 Task: Enable the option "Compensate delay".
Action: Mouse moved to (131, 24)
Screenshot: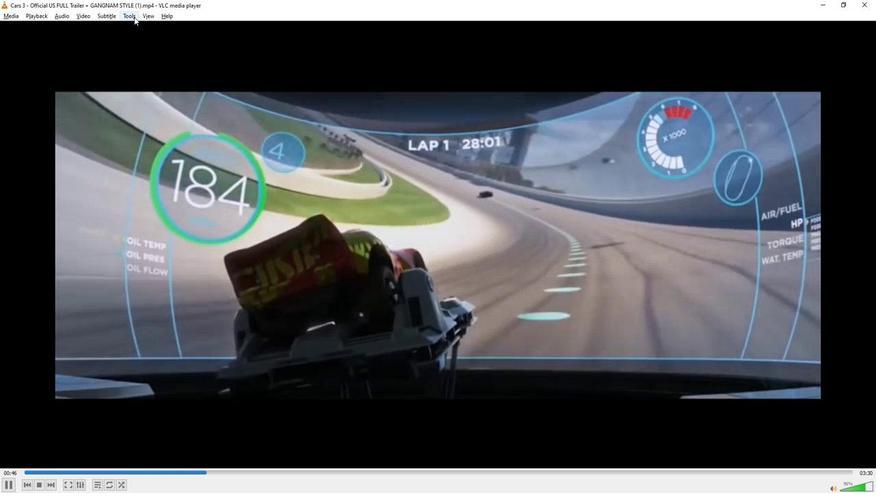 
Action: Mouse pressed left at (131, 24)
Screenshot: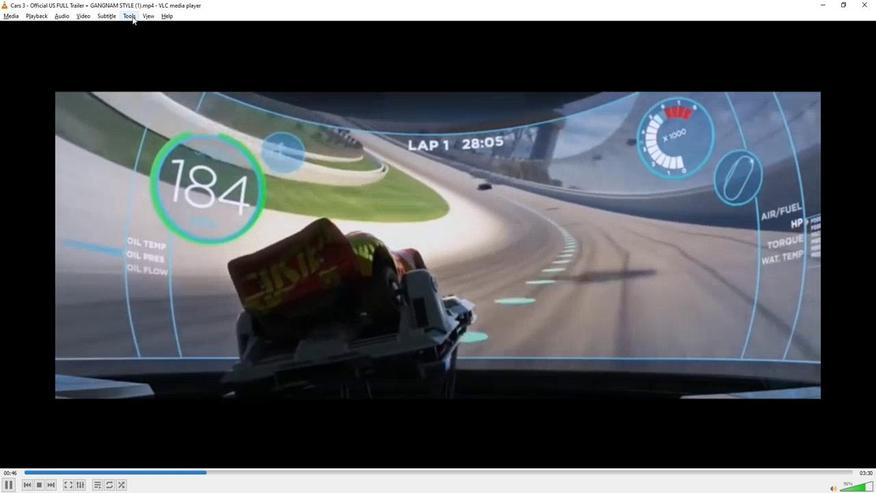 
Action: Mouse moved to (155, 126)
Screenshot: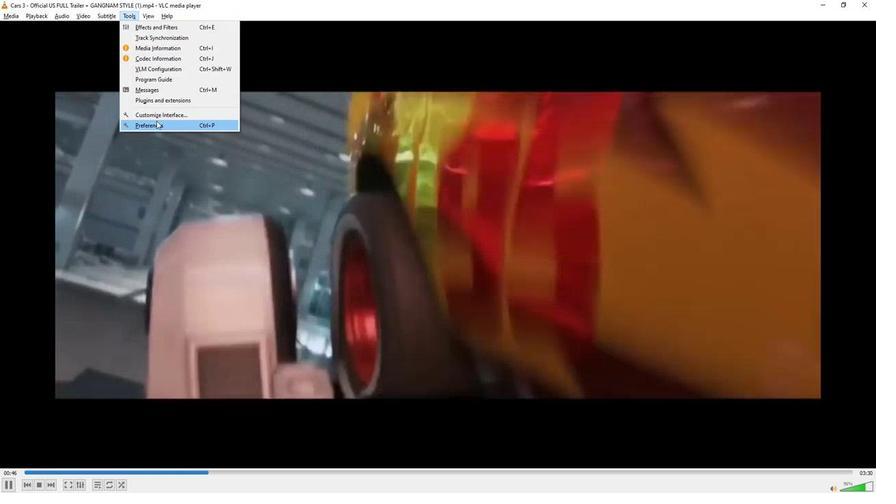 
Action: Mouse pressed left at (155, 126)
Screenshot: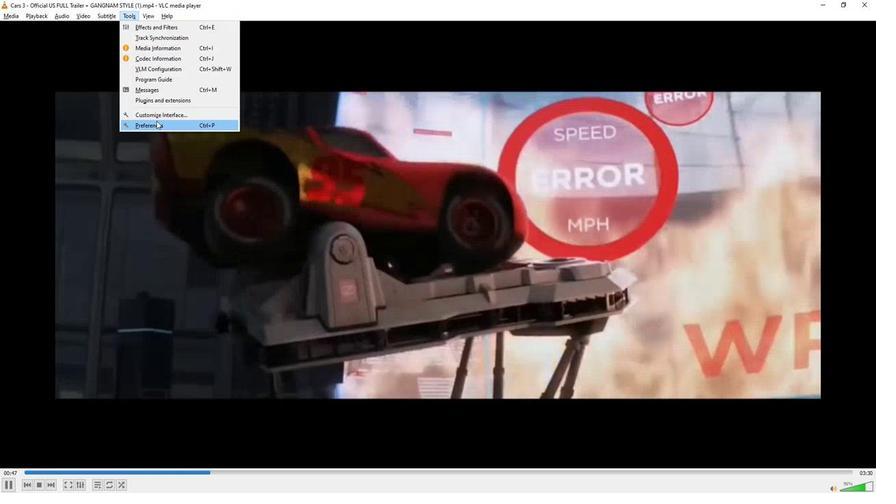 
Action: Mouse moved to (255, 368)
Screenshot: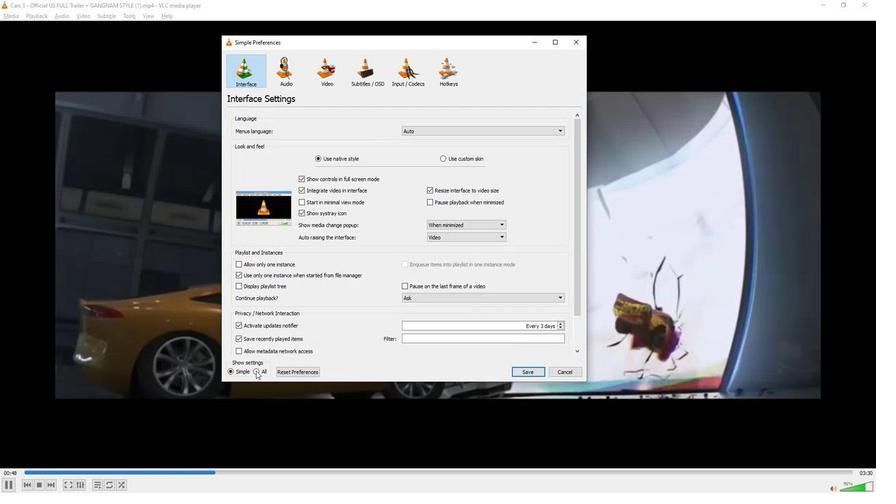 
Action: Mouse pressed left at (255, 368)
Screenshot: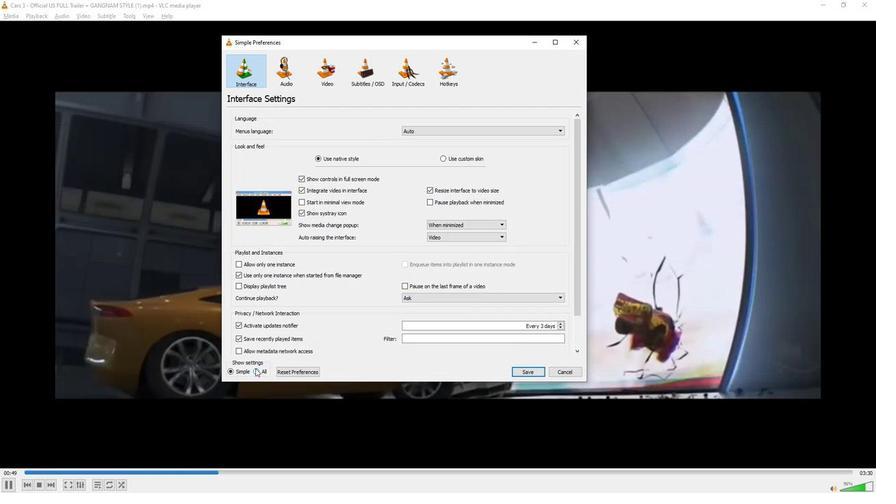 
Action: Mouse moved to (245, 169)
Screenshot: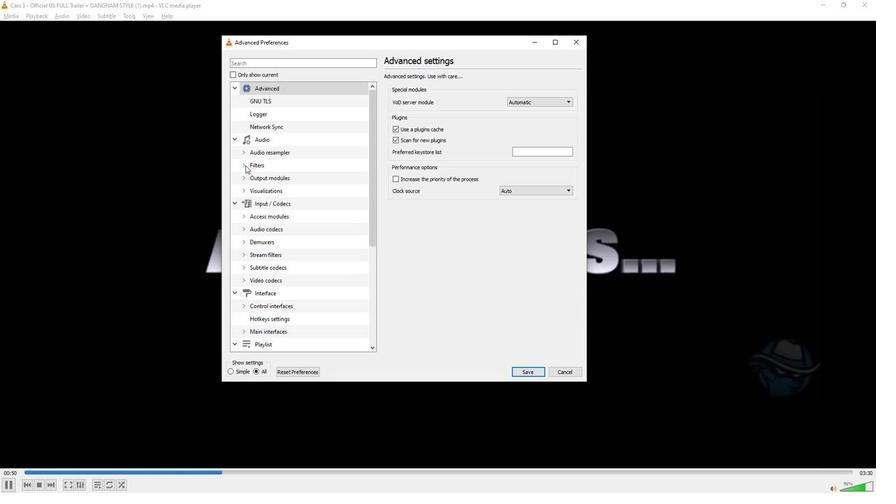 
Action: Mouse pressed left at (245, 169)
Screenshot: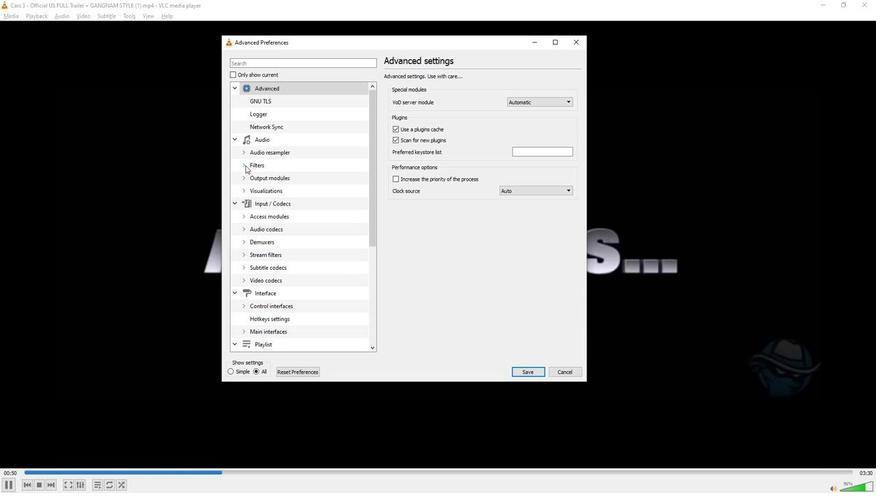 
Action: Mouse moved to (275, 256)
Screenshot: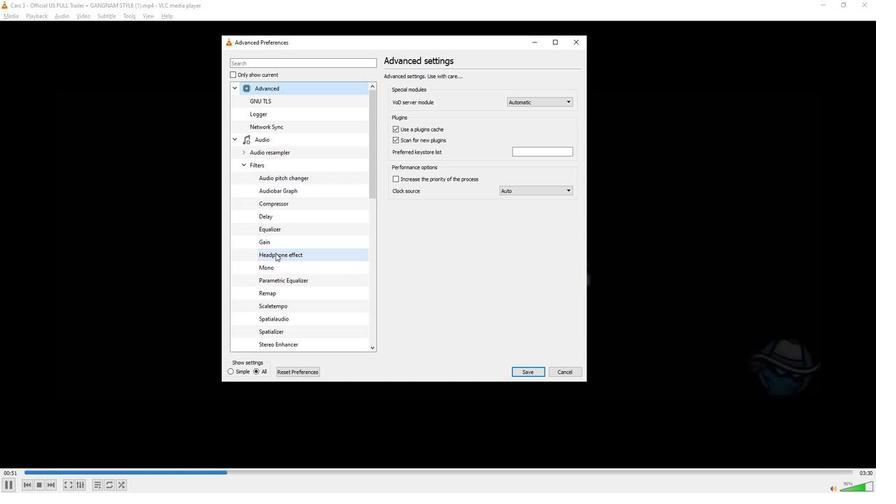 
Action: Mouse pressed left at (275, 256)
Screenshot: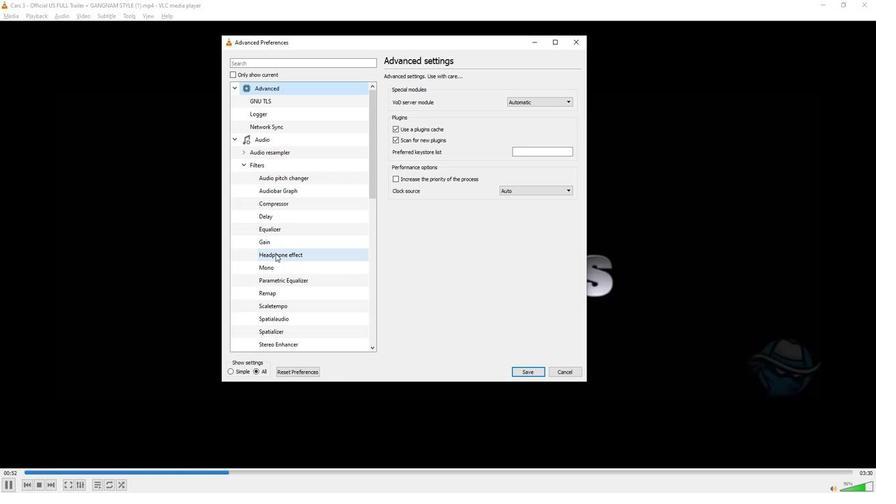 
Action: Mouse moved to (393, 130)
Screenshot: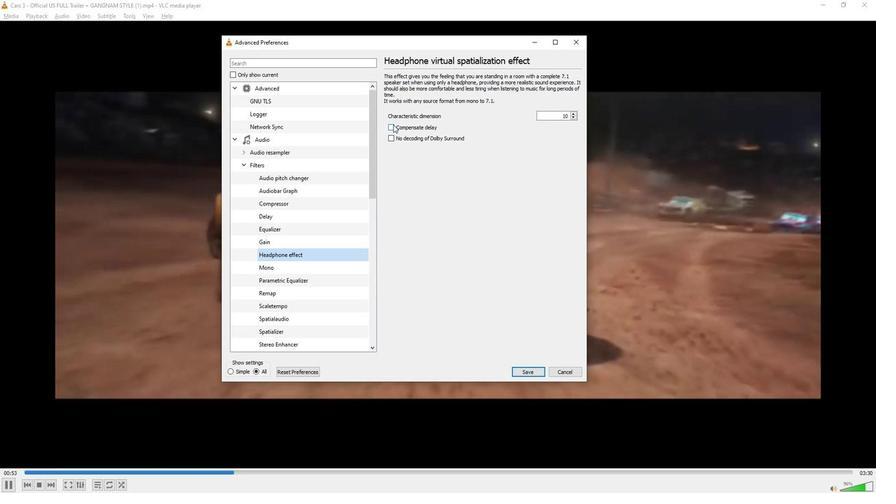 
Action: Mouse pressed left at (393, 130)
Screenshot: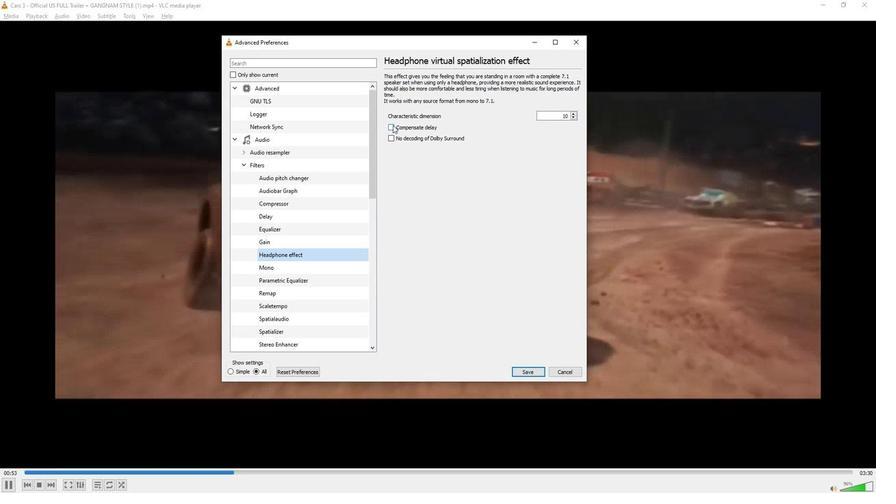 
Action: Mouse moved to (401, 192)
Screenshot: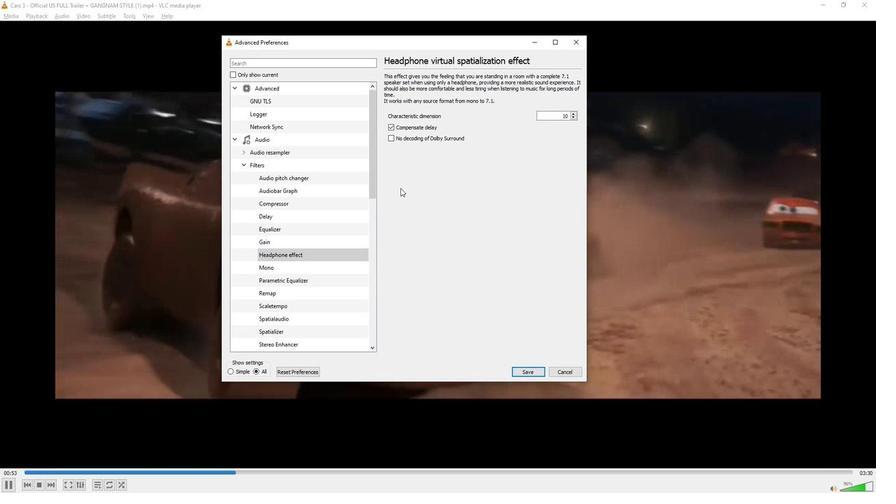 
